 Task: Change the calendar view to 'List' and check the current month's dates.
Action: Mouse moved to (11, 48)
Screenshot: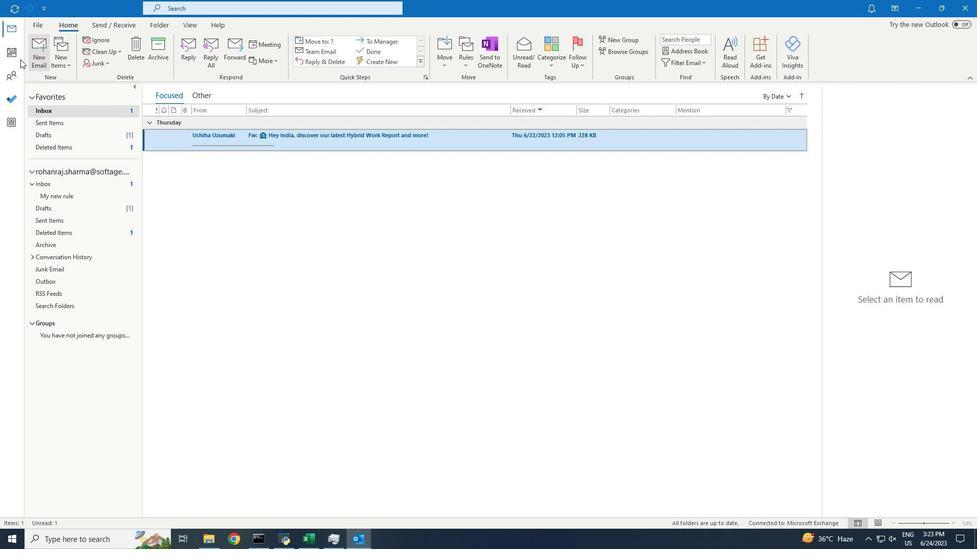 
Action: Mouse pressed left at (11, 48)
Screenshot: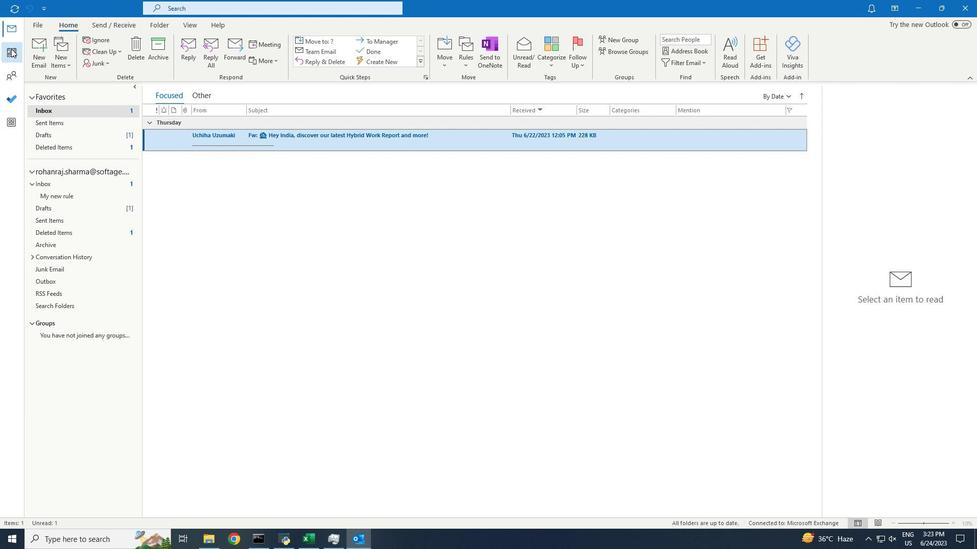 
Action: Mouse moved to (182, 26)
Screenshot: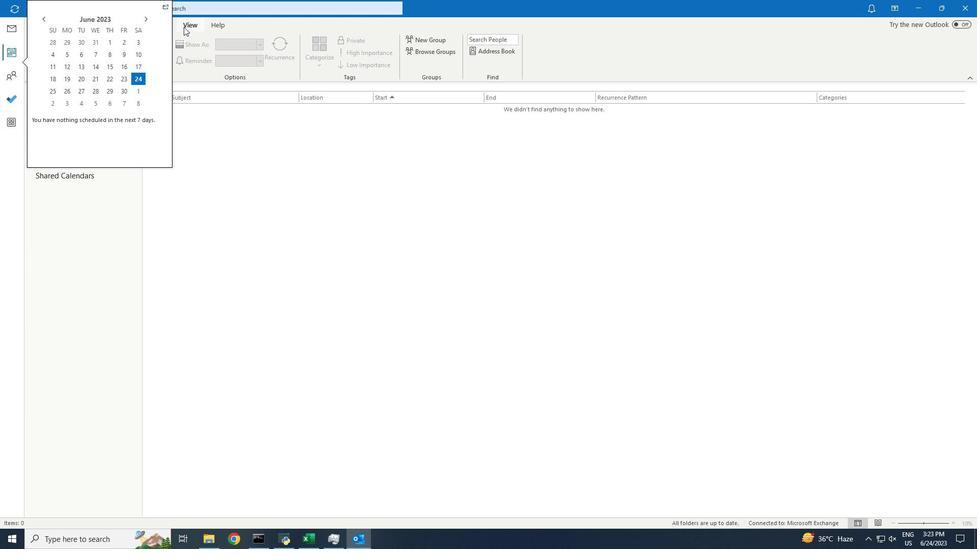 
Action: Mouse pressed left at (182, 26)
Screenshot: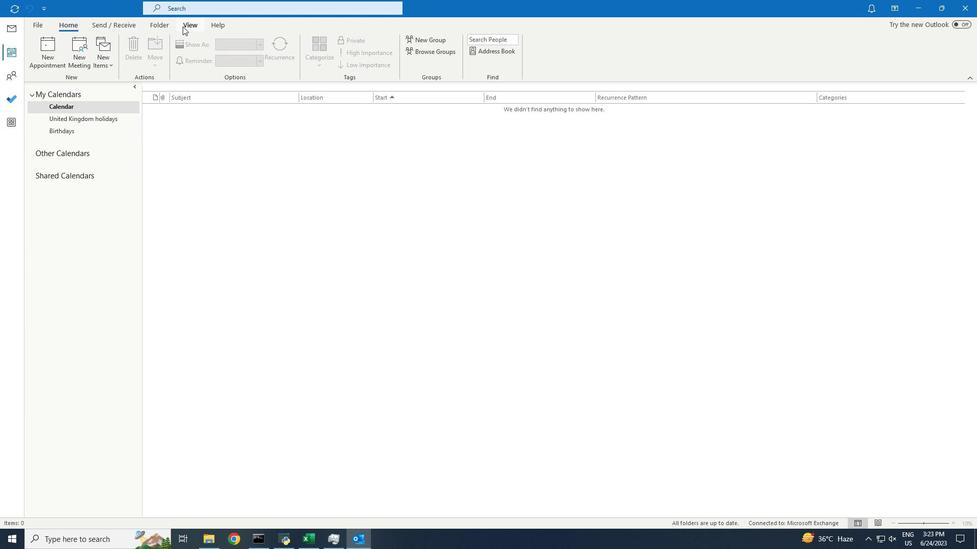 
Action: Mouse moved to (32, 50)
Screenshot: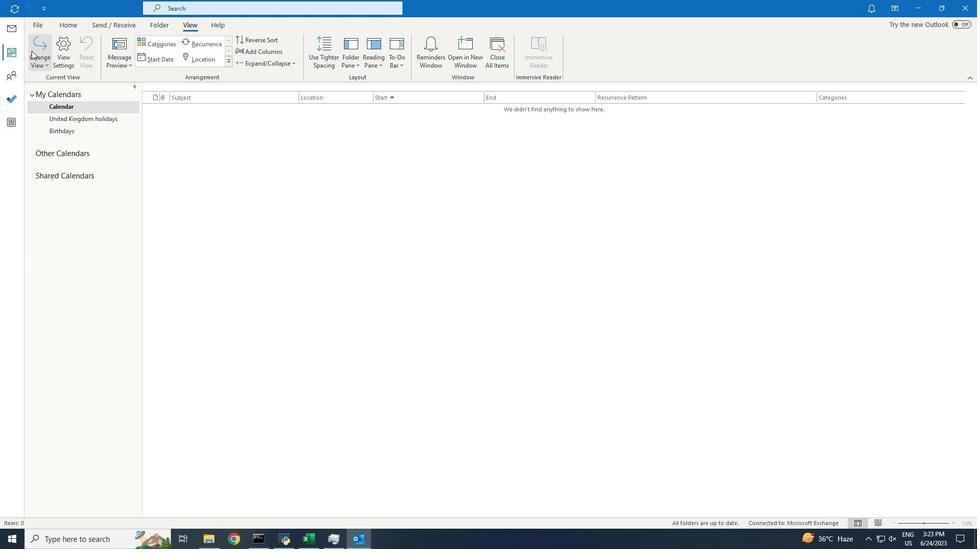 
Action: Mouse pressed left at (32, 50)
Screenshot: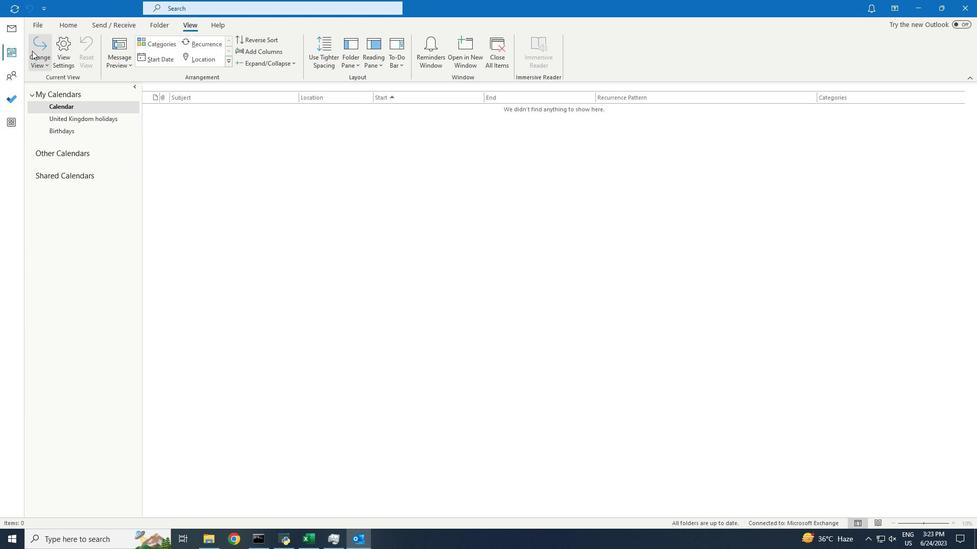 
Action: Mouse moved to (156, 82)
Screenshot: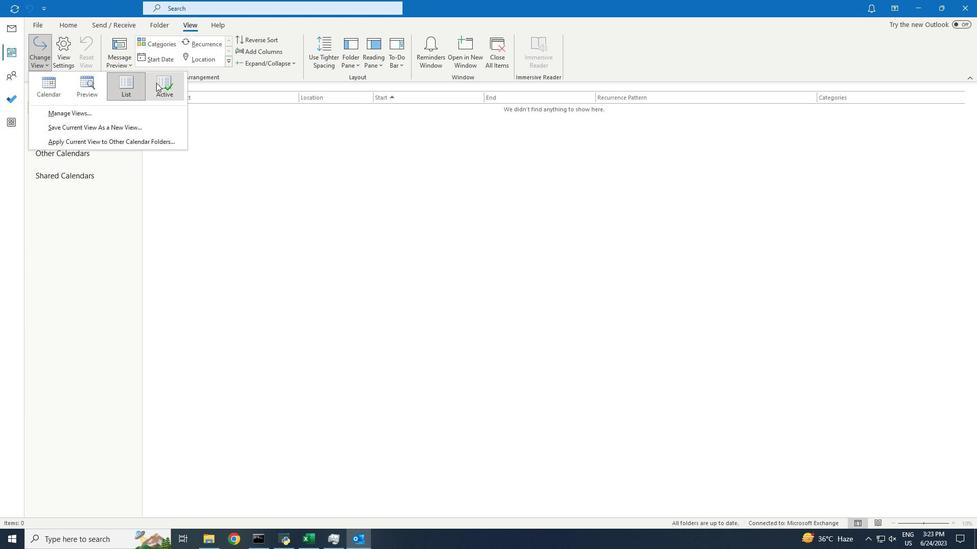 
Action: Mouse pressed left at (156, 82)
Screenshot: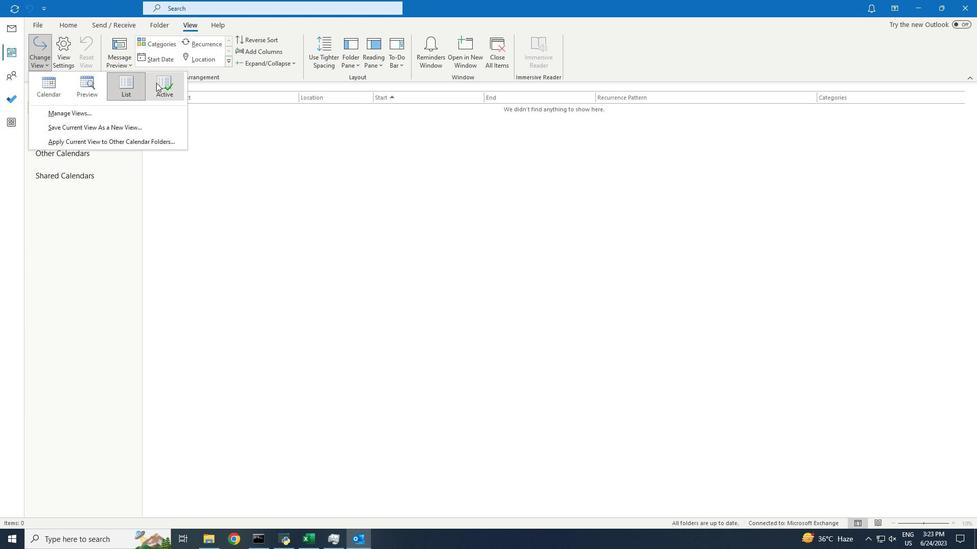 
Action: Mouse moved to (195, 217)
Screenshot: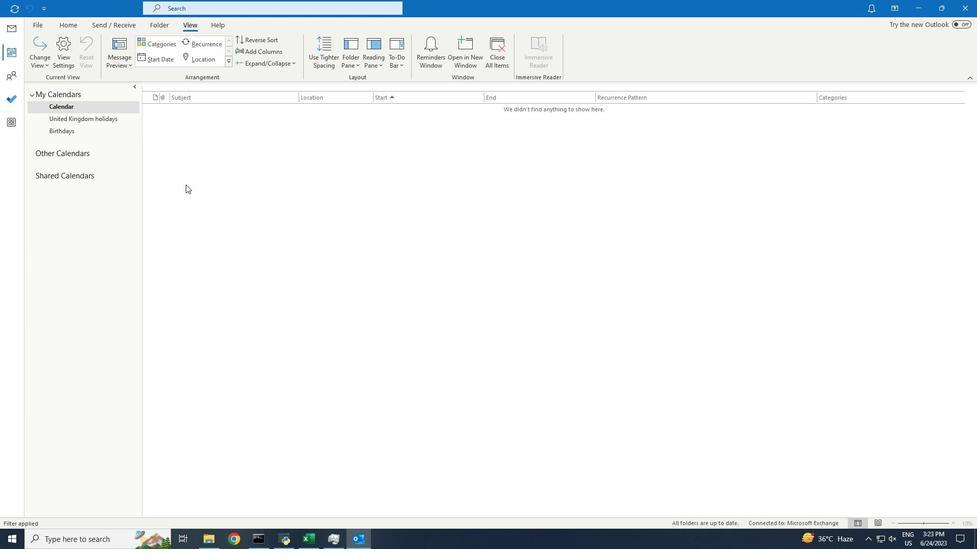 
